 Task: Find the distance between Dallas and Oklahoma City.
Action: Key pressed allas
Screenshot: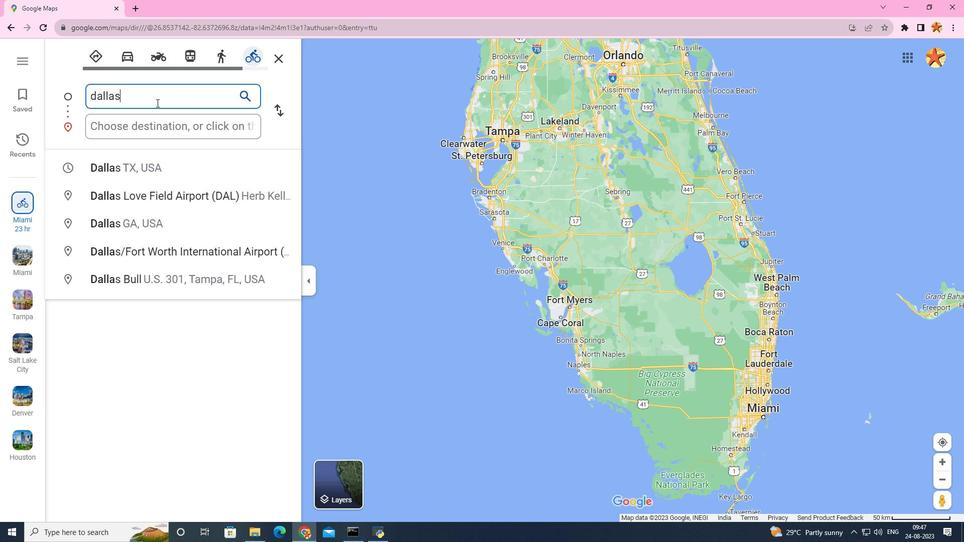 
Action: Mouse moved to (113, 164)
Screenshot: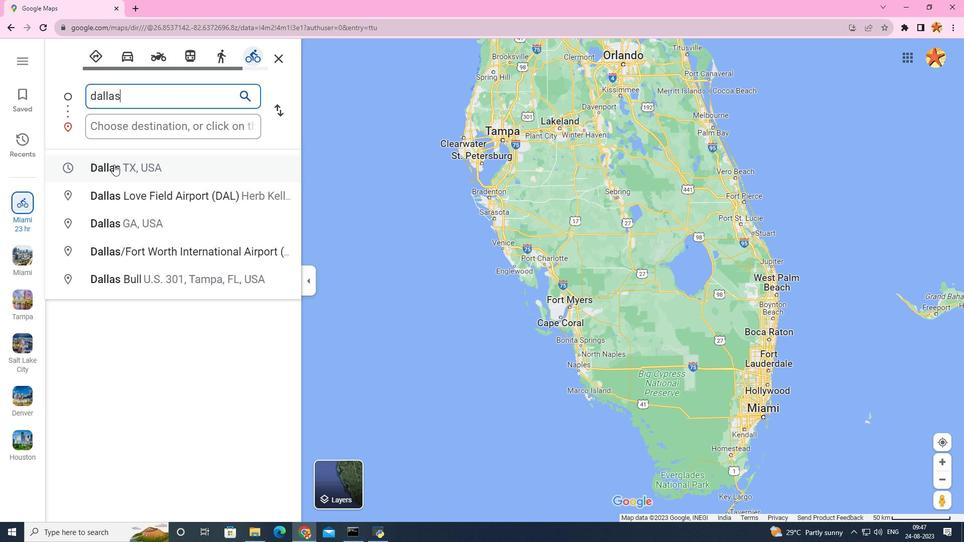 
Action: Mouse pressed left at (113, 164)
Screenshot: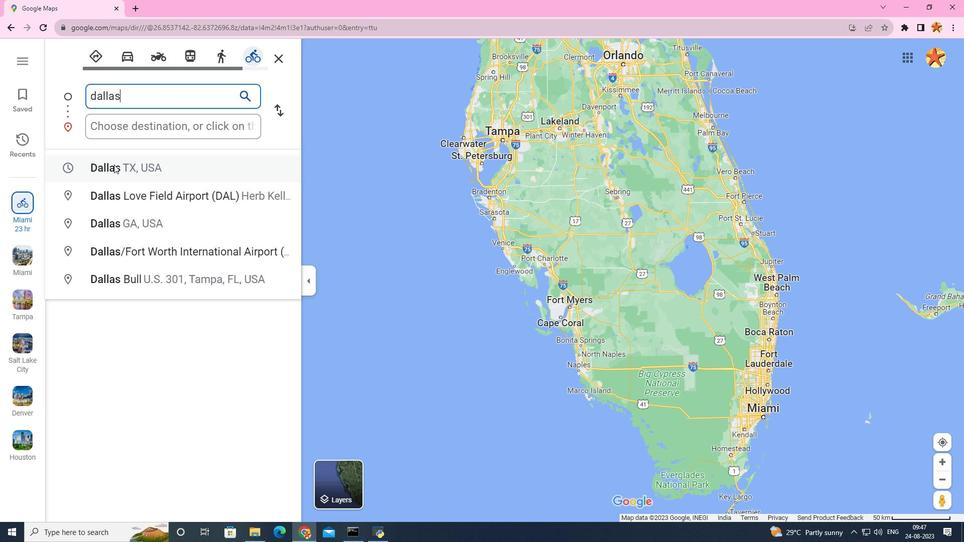 
Action: Mouse moved to (134, 126)
Screenshot: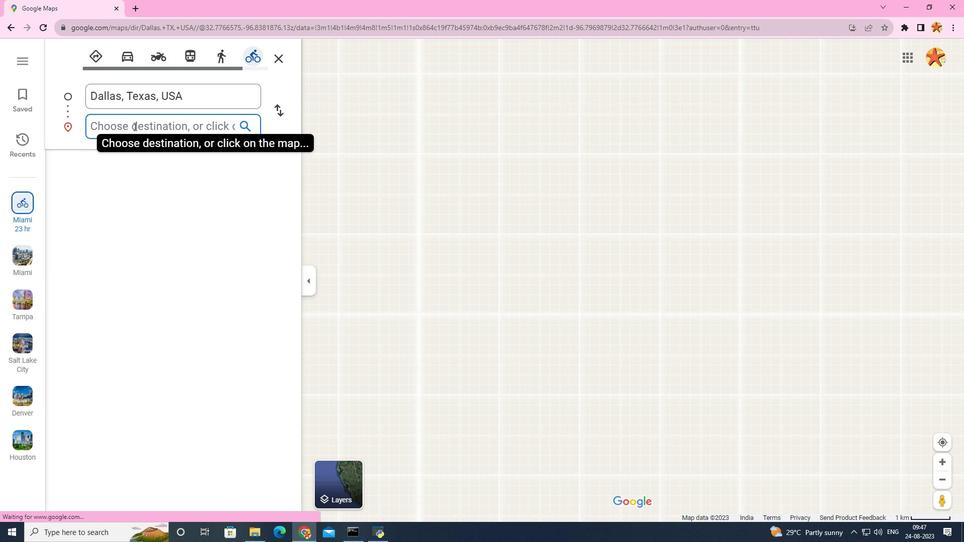 
Action: Mouse pressed left at (134, 126)
Screenshot: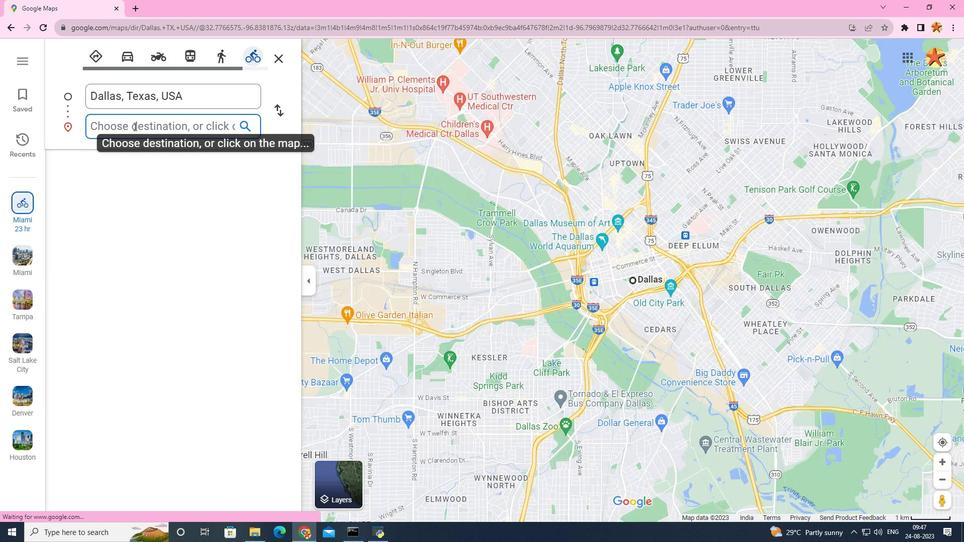 
Action: Mouse moved to (135, 123)
Screenshot: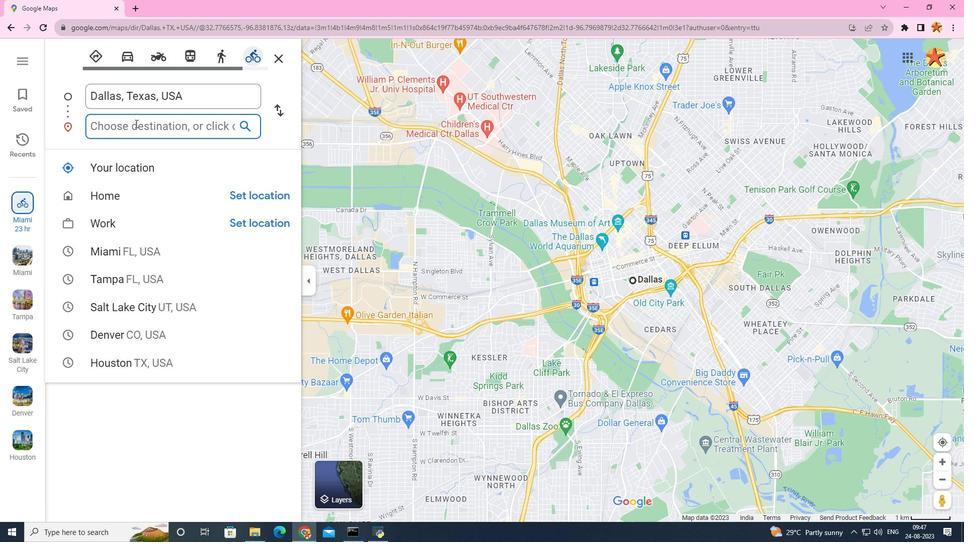 
Action: Key pressed oklahama
Screenshot: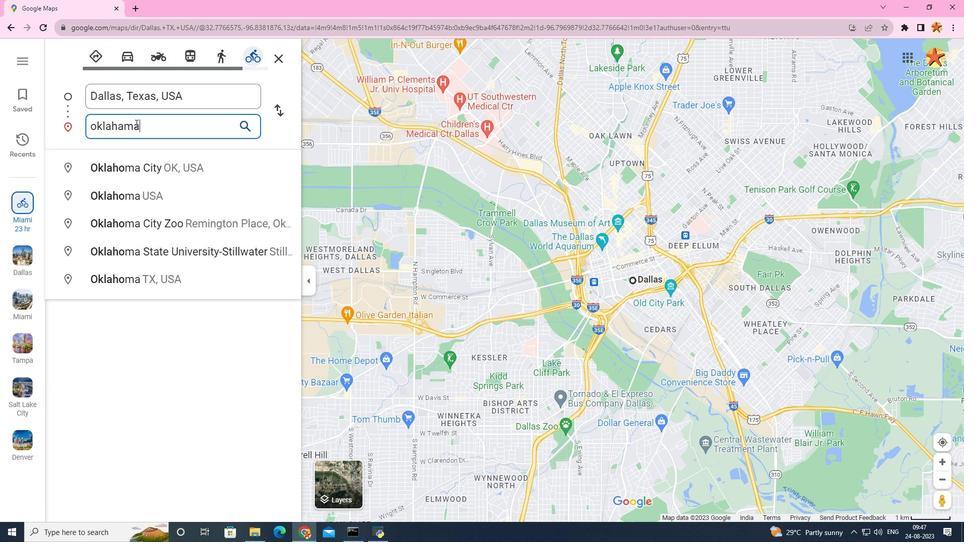 
Action: Mouse moved to (111, 160)
Screenshot: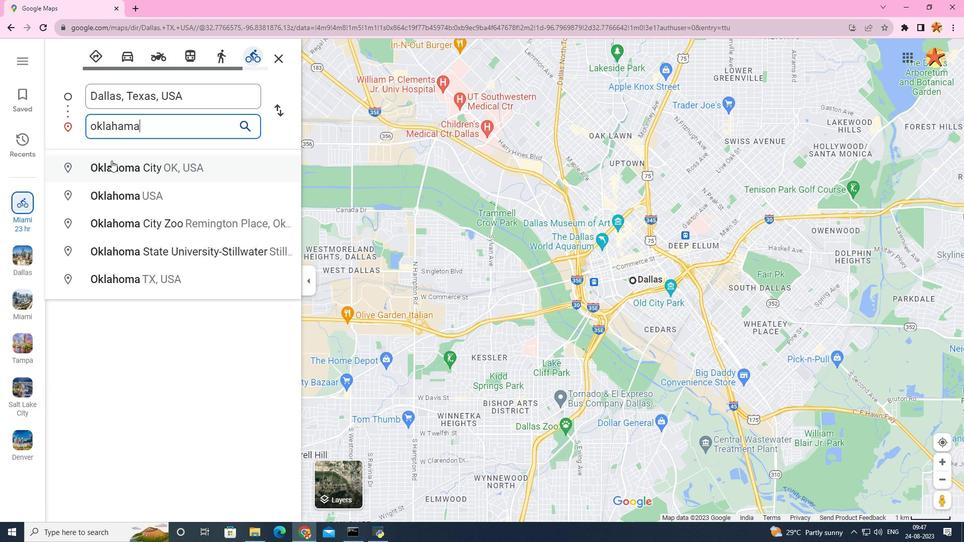 
Action: Mouse pressed left at (111, 160)
Screenshot: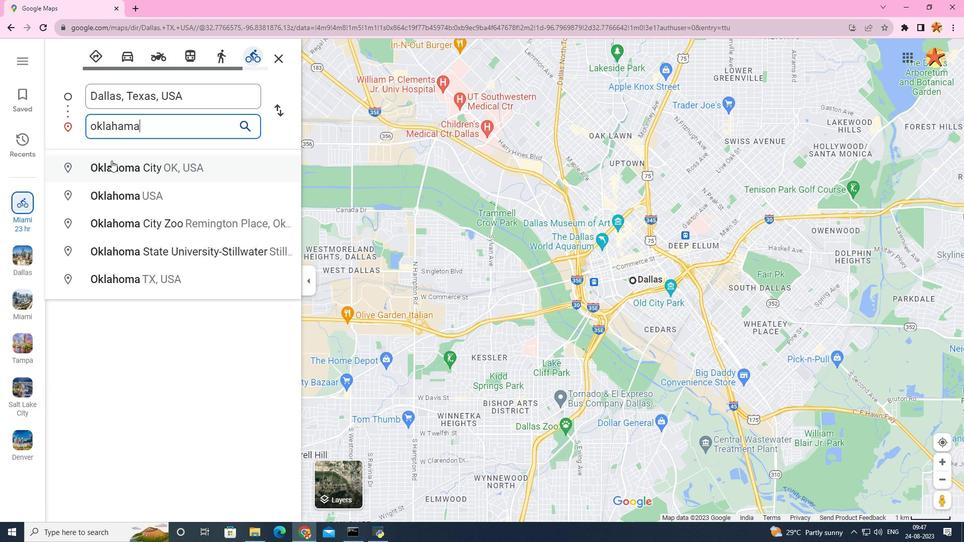 
Action: Mouse moved to (539, 483)
Screenshot: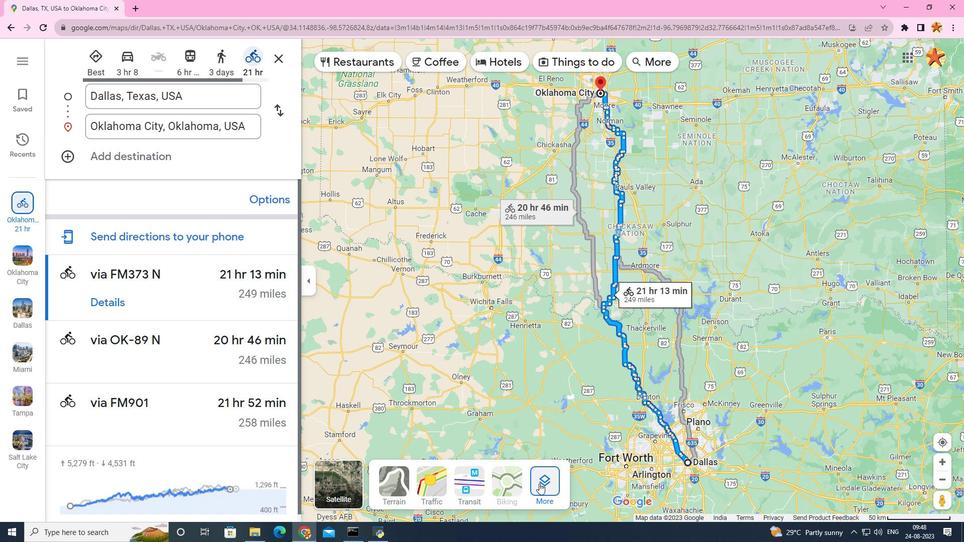 
Action: Mouse pressed left at (539, 483)
Screenshot: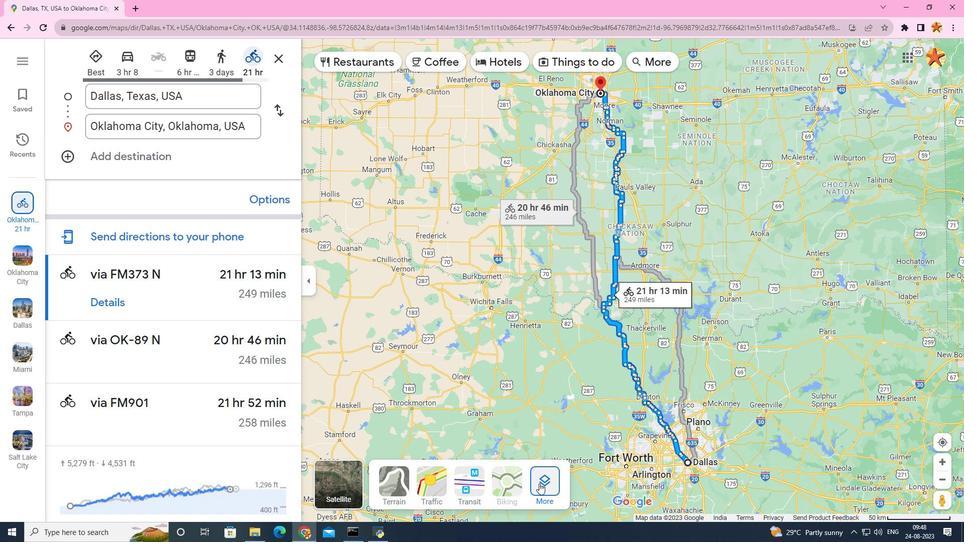 
Action: Mouse moved to (431, 368)
Screenshot: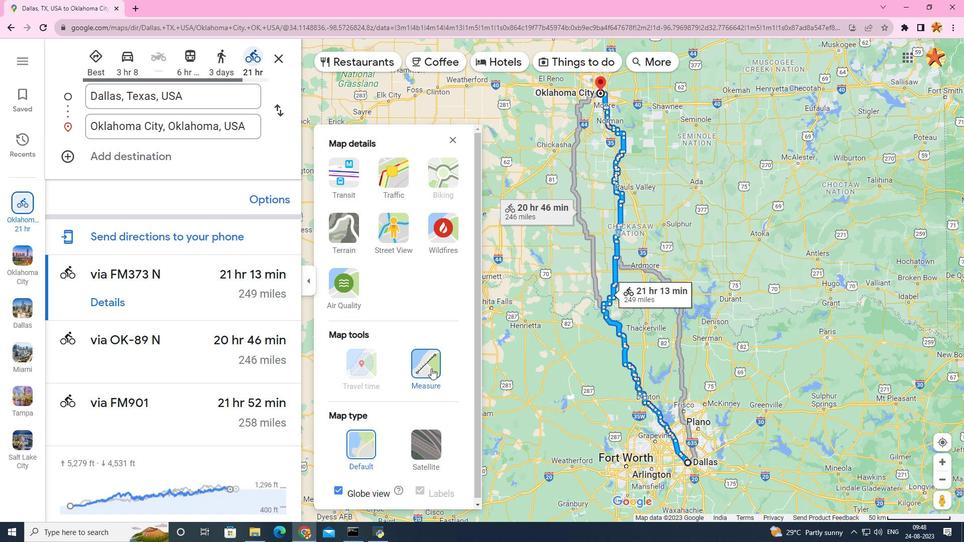 
Action: Mouse pressed left at (431, 368)
Screenshot: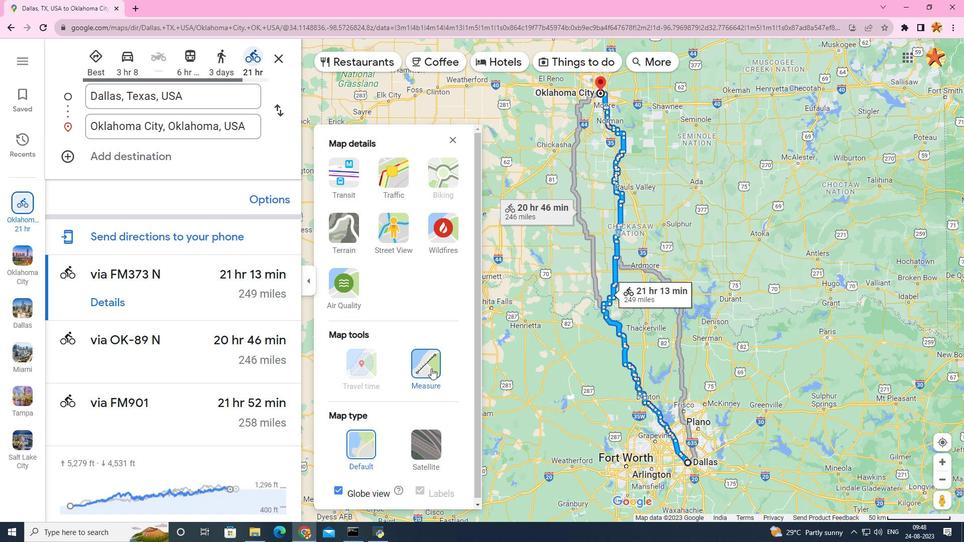 
Action: Mouse moved to (451, 140)
Screenshot: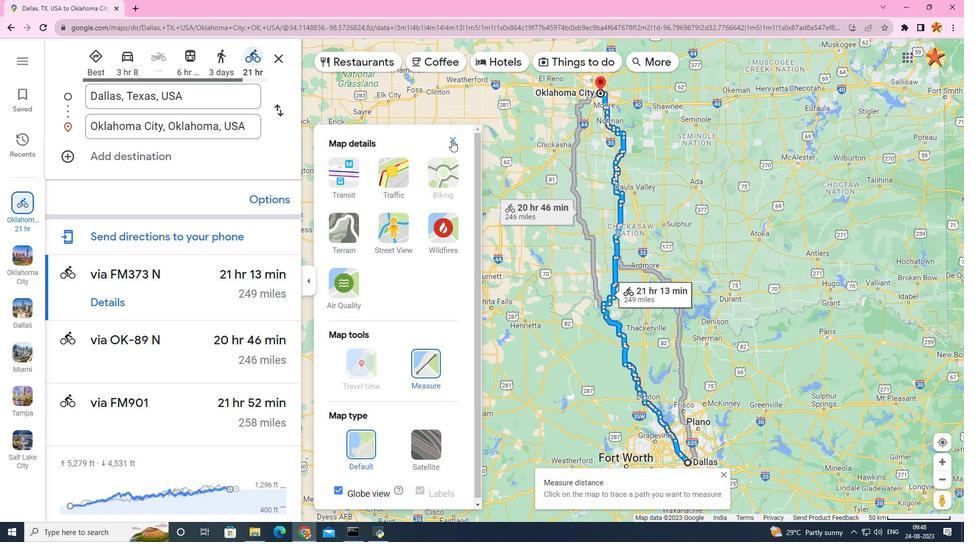 
Action: Mouse pressed left at (451, 140)
Screenshot: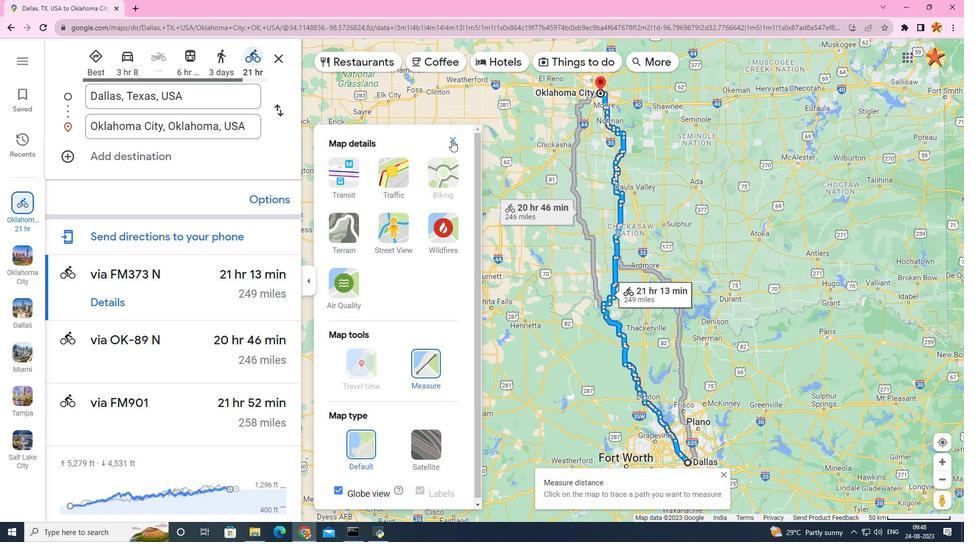 
Action: Mouse moved to (634, 336)
Screenshot: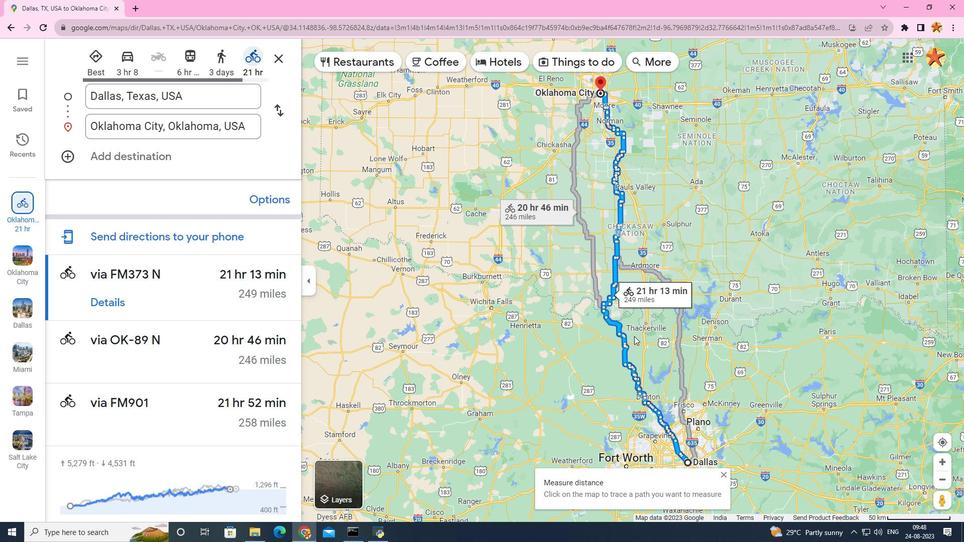 
Action: Mouse scrolled (634, 335) with delta (0, 0)
Screenshot: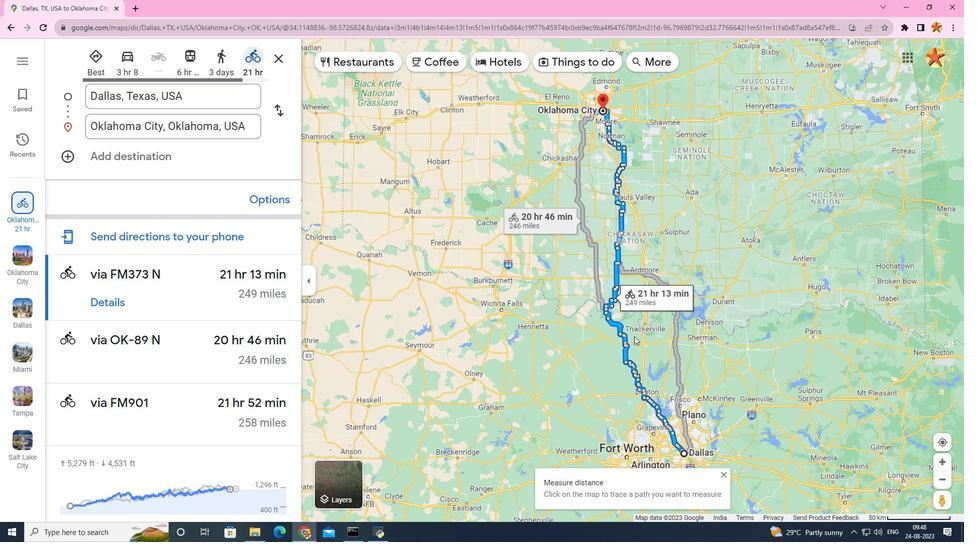 
Action: Mouse moved to (679, 443)
Screenshot: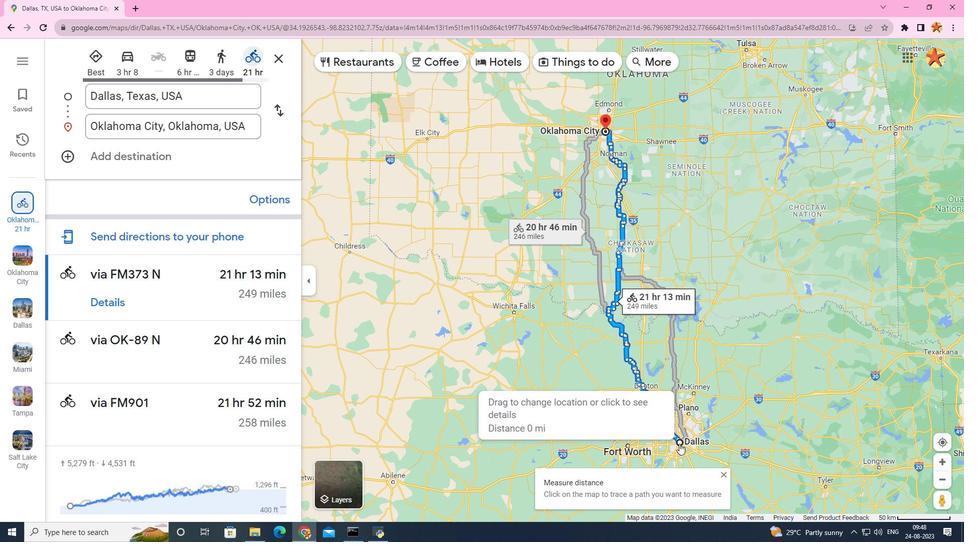 
Action: Mouse pressed left at (679, 443)
Screenshot: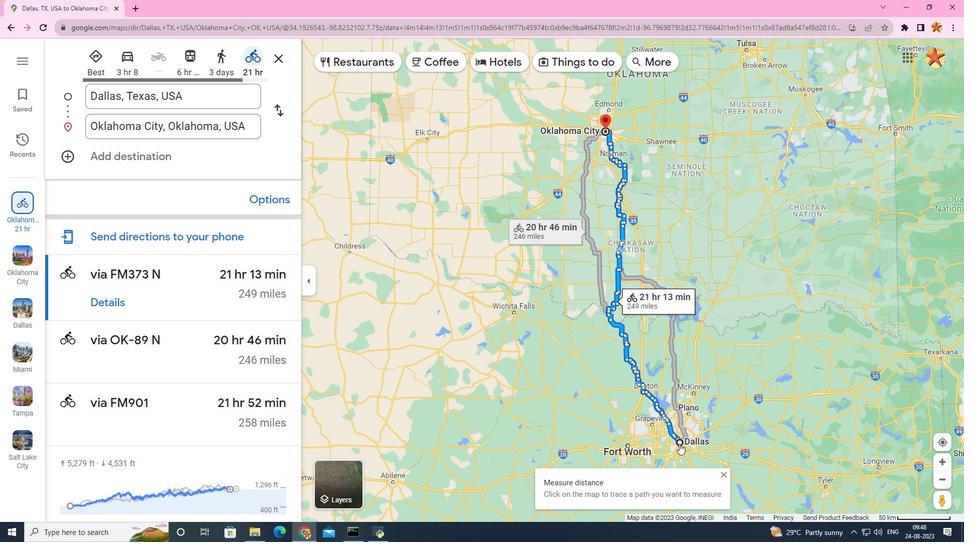 
Action: Mouse moved to (604, 128)
Screenshot: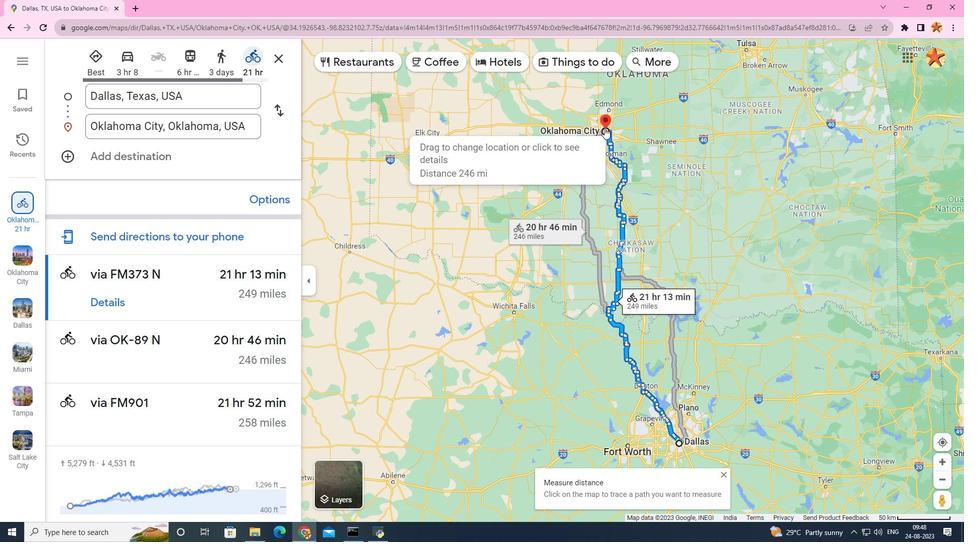 
Action: Mouse pressed left at (604, 128)
Screenshot: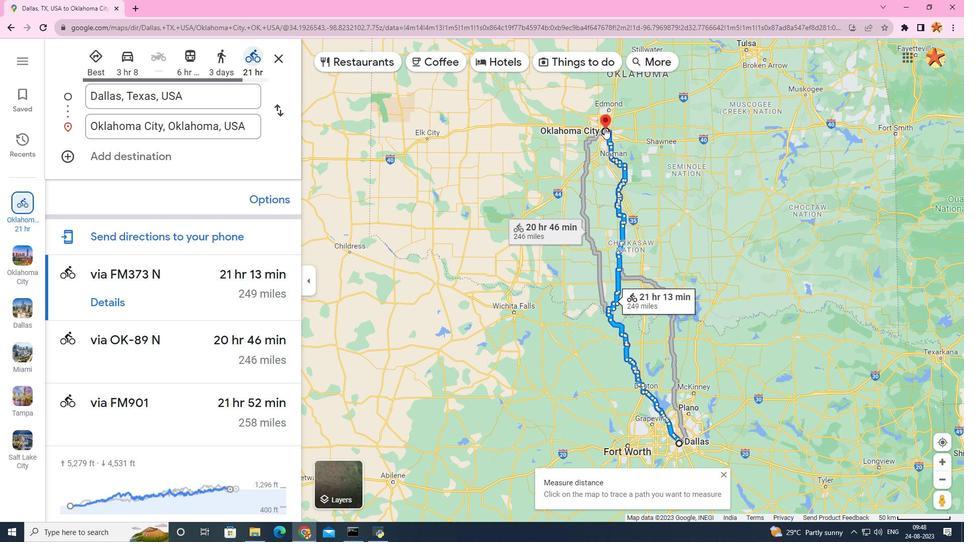 
Action: Mouse moved to (480, 292)
Screenshot: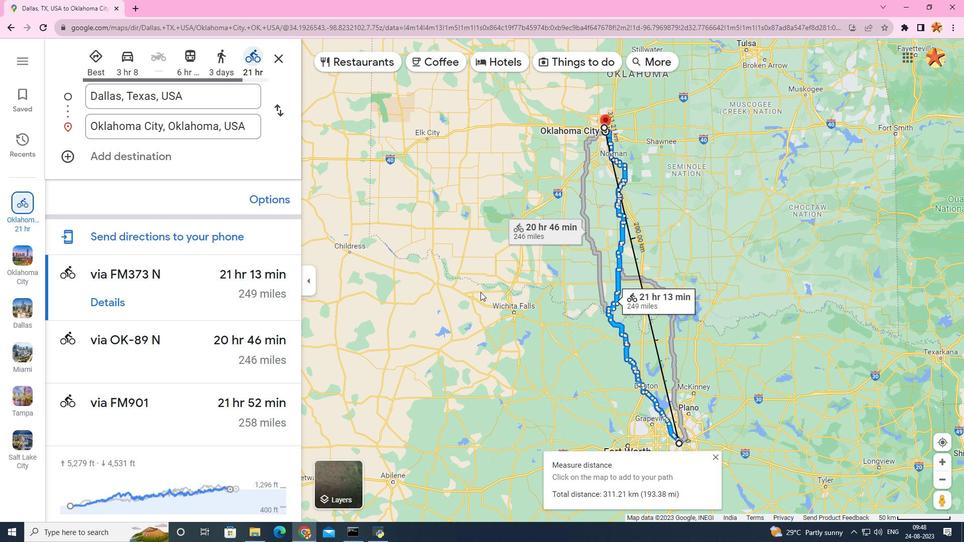 
